 Task: Add a signature Luis Hernandez containing Have a great National Alzheimers Disease Awareness Month, Luis Hernandez to email address softage.6@softage.net and add a folder Tax filings
Action: Mouse moved to (101, 96)
Screenshot: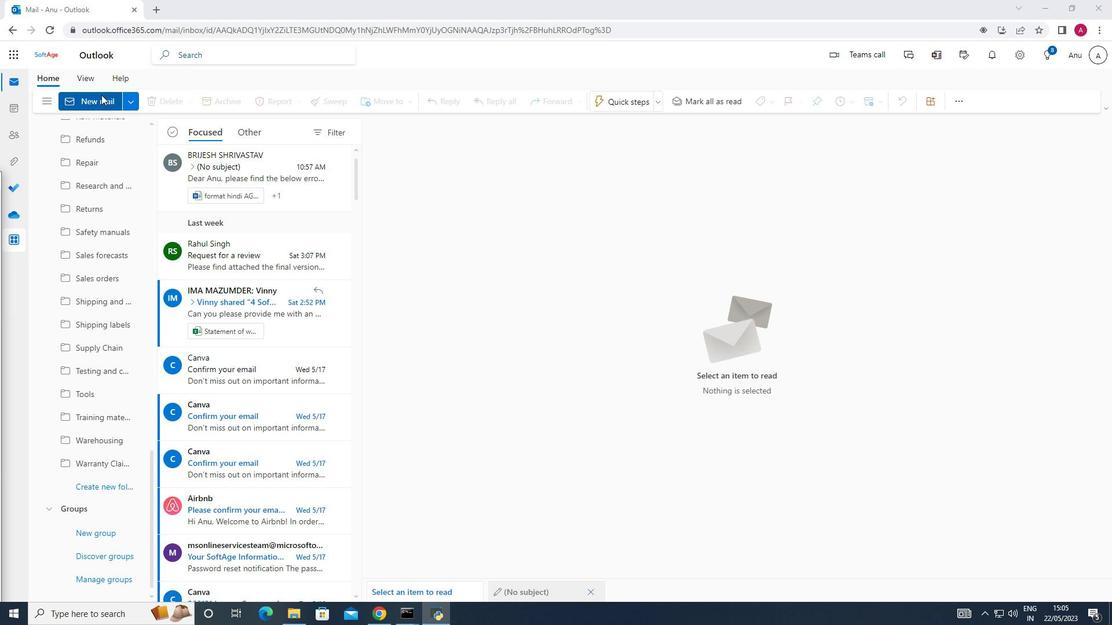 
Action: Mouse pressed left at (101, 96)
Screenshot: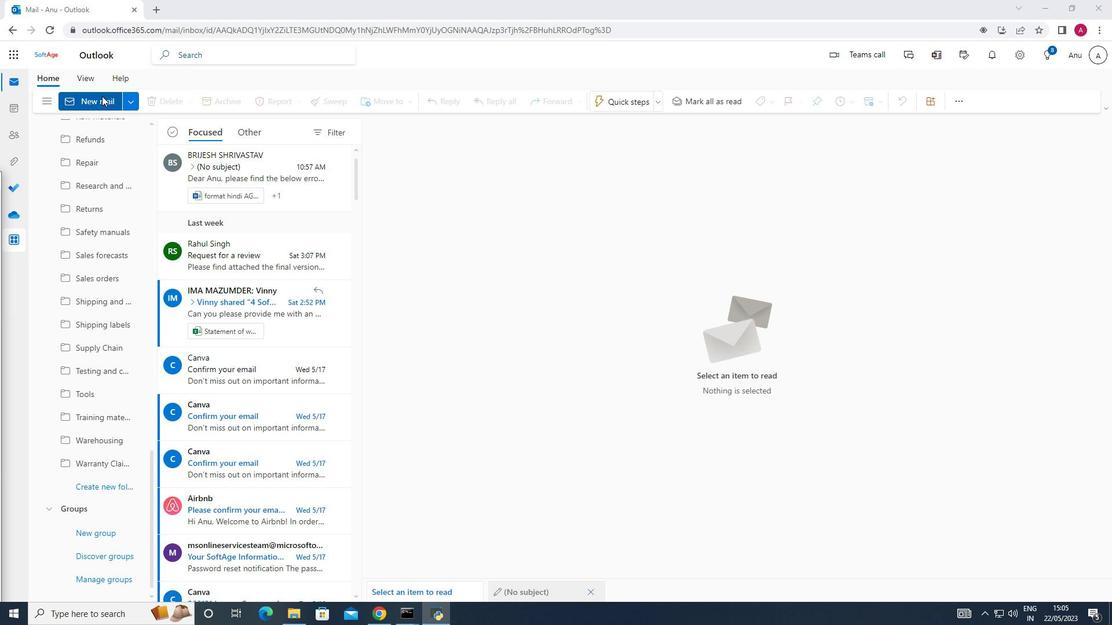 
Action: Mouse moved to (789, 101)
Screenshot: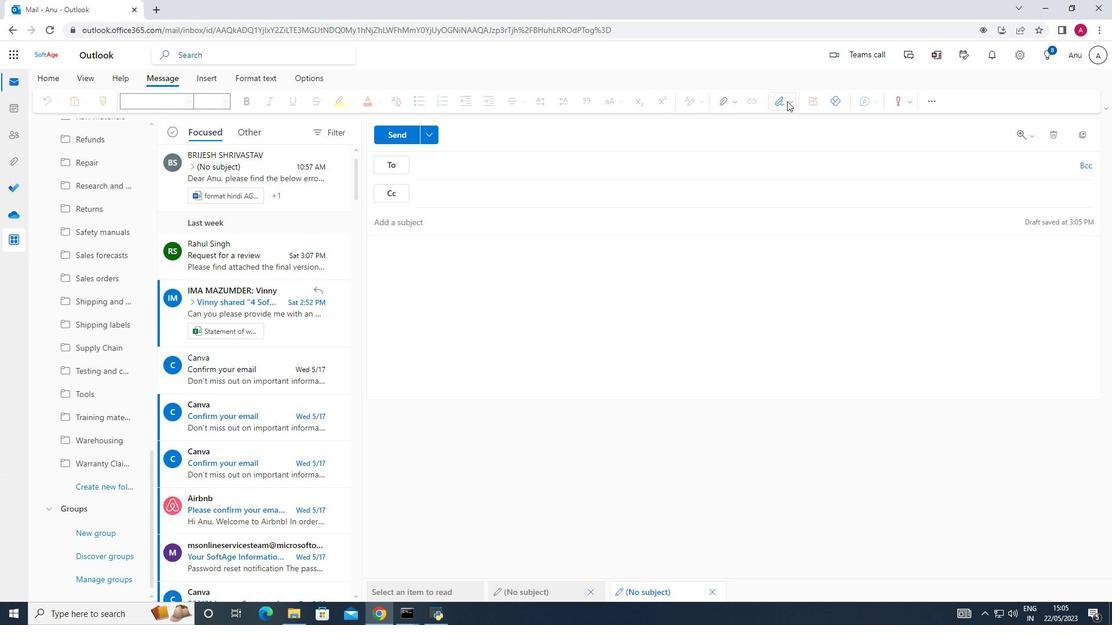 
Action: Mouse pressed left at (789, 101)
Screenshot: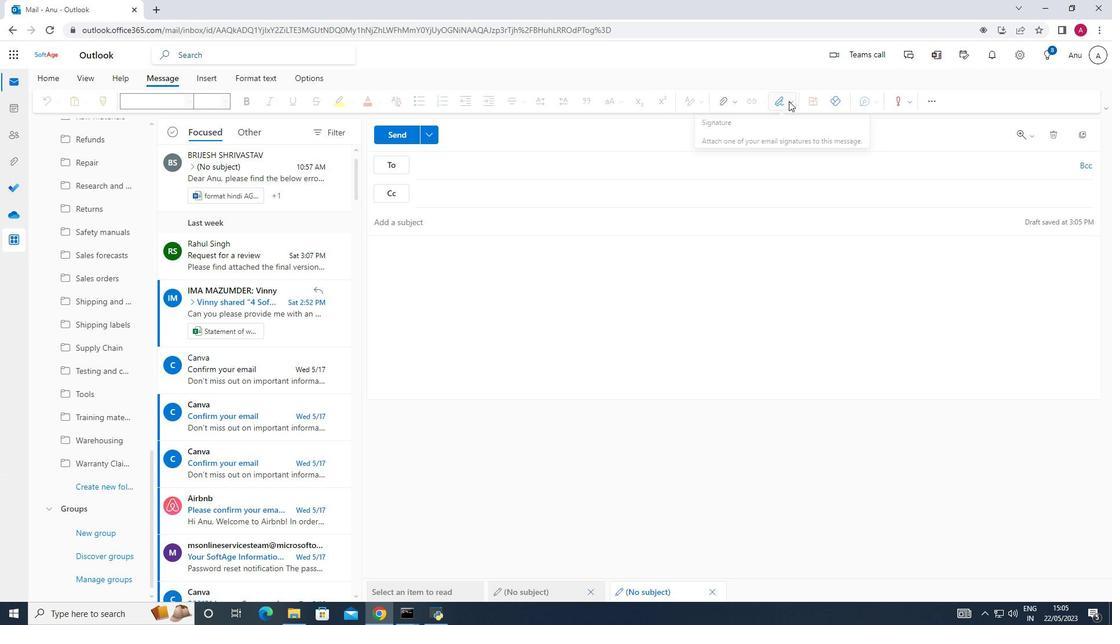 
Action: Mouse moved to (767, 150)
Screenshot: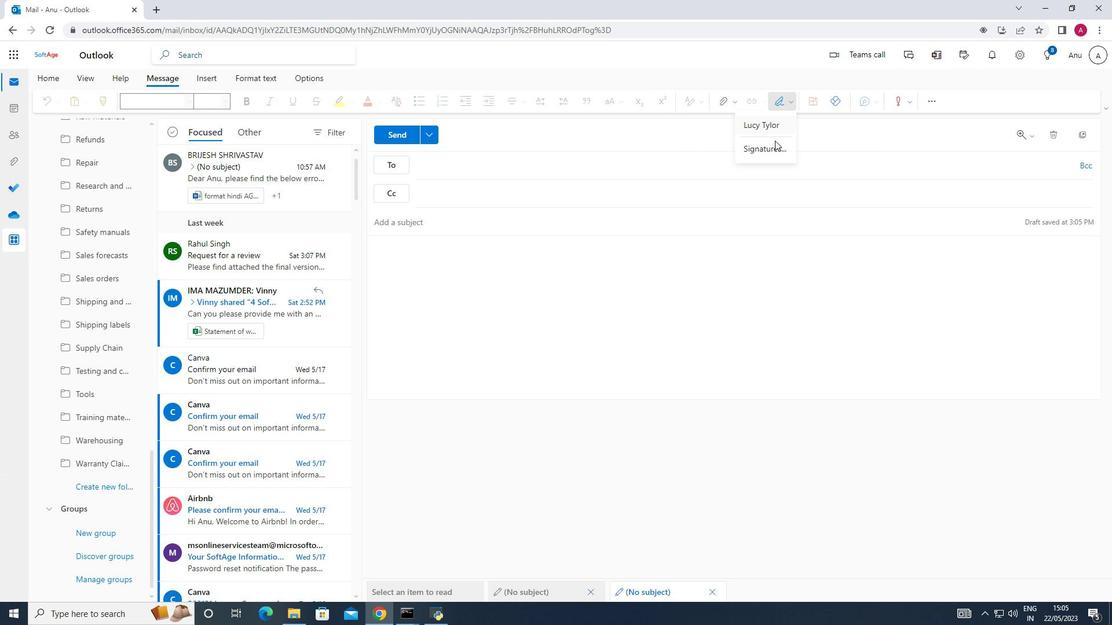 
Action: Mouse pressed left at (767, 150)
Screenshot: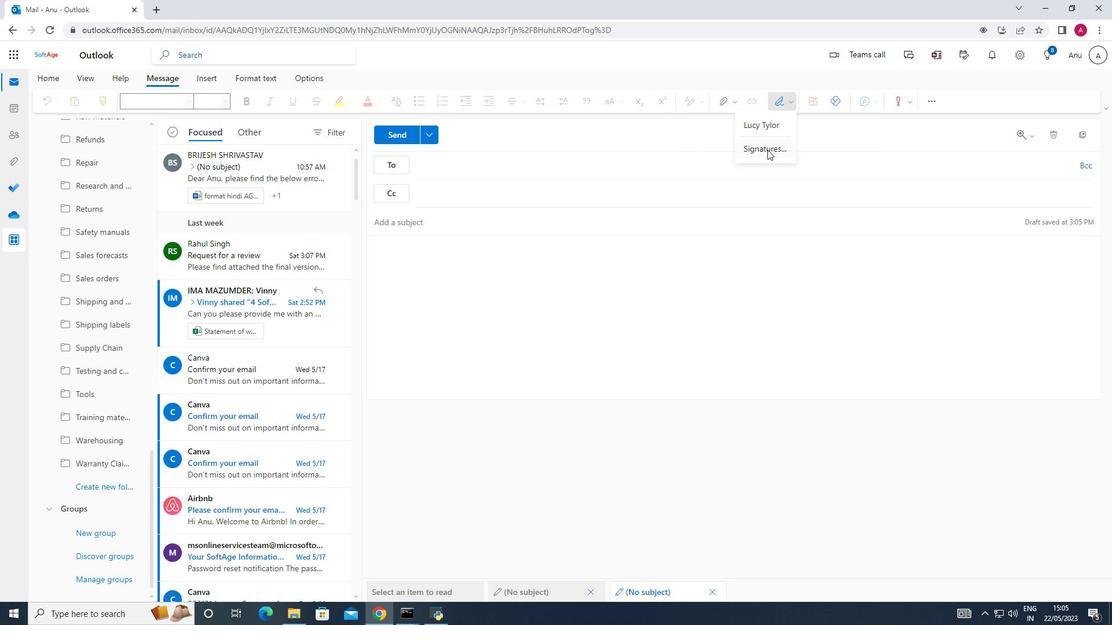 
Action: Mouse moved to (785, 185)
Screenshot: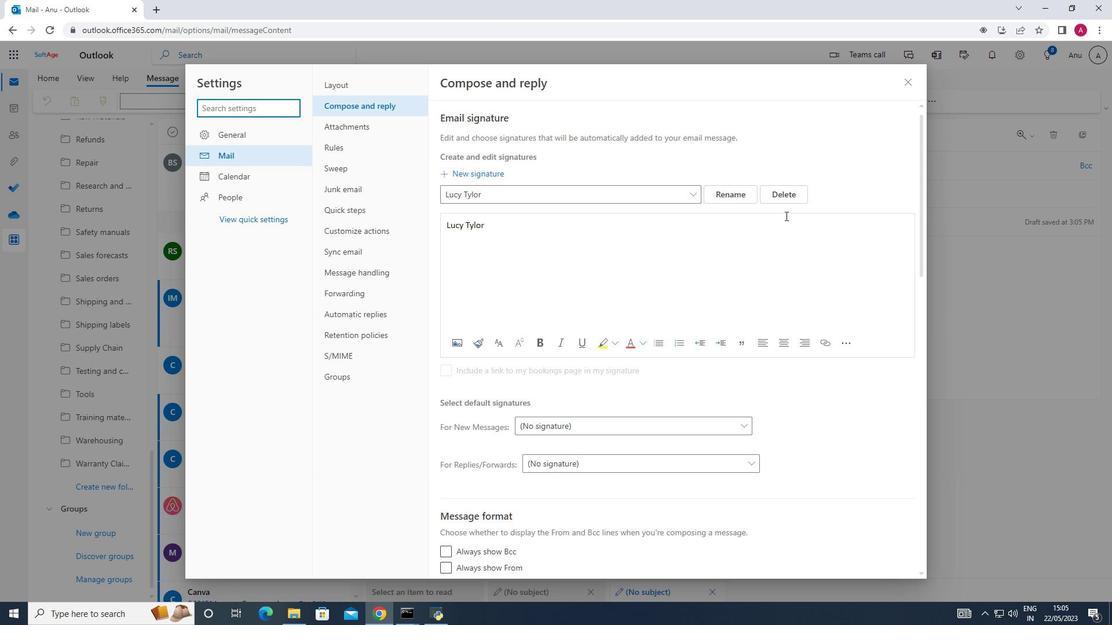 
Action: Mouse pressed left at (785, 185)
Screenshot: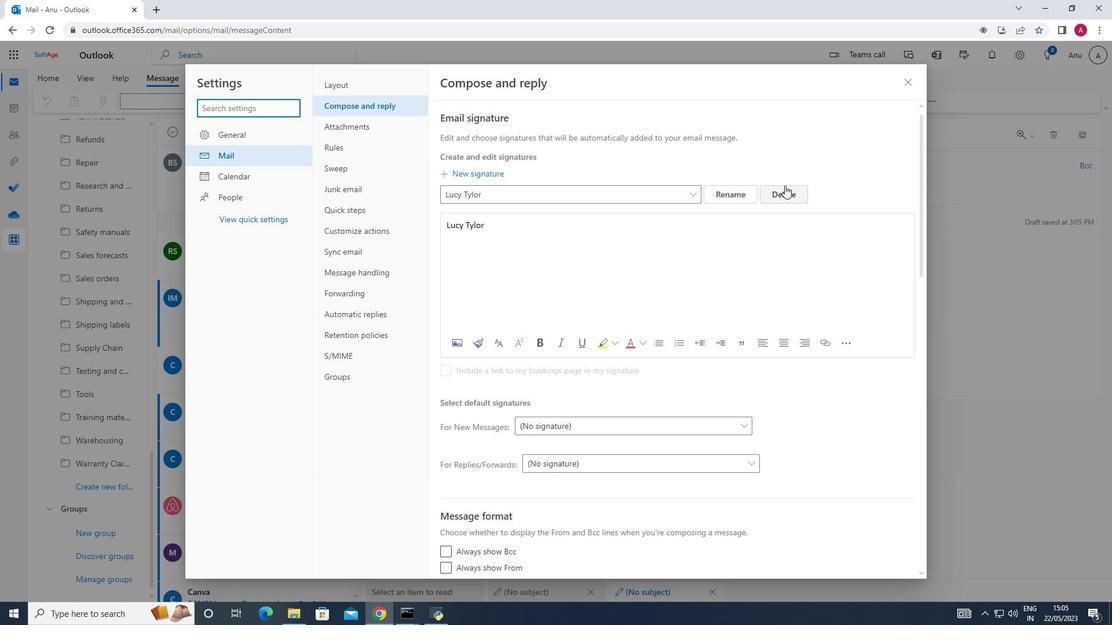 
Action: Mouse moved to (451, 194)
Screenshot: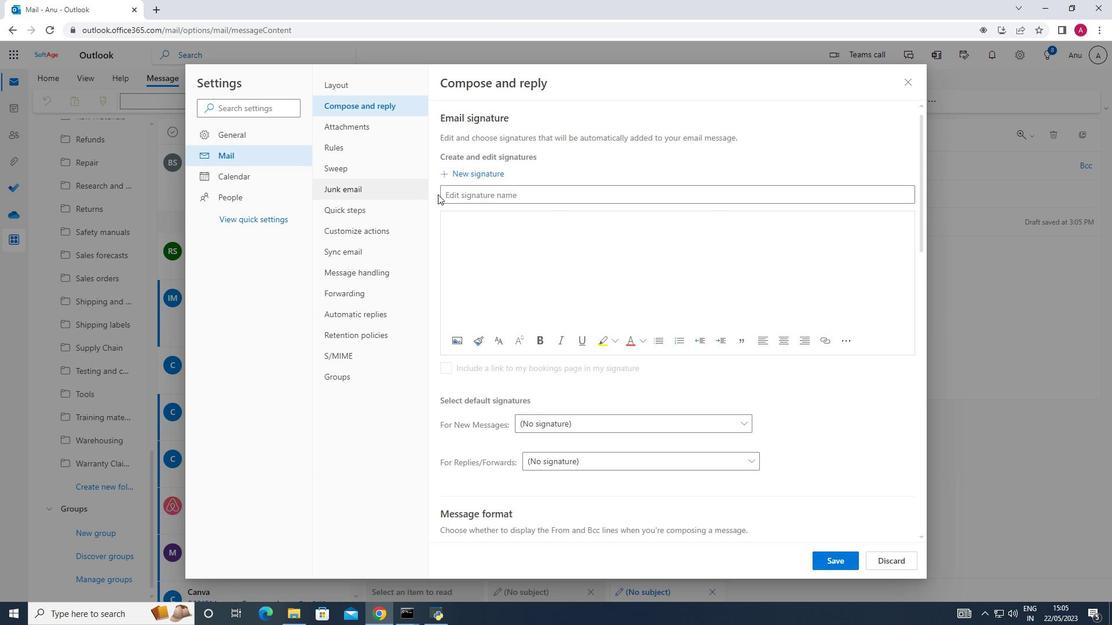 
Action: Mouse pressed left at (451, 194)
Screenshot: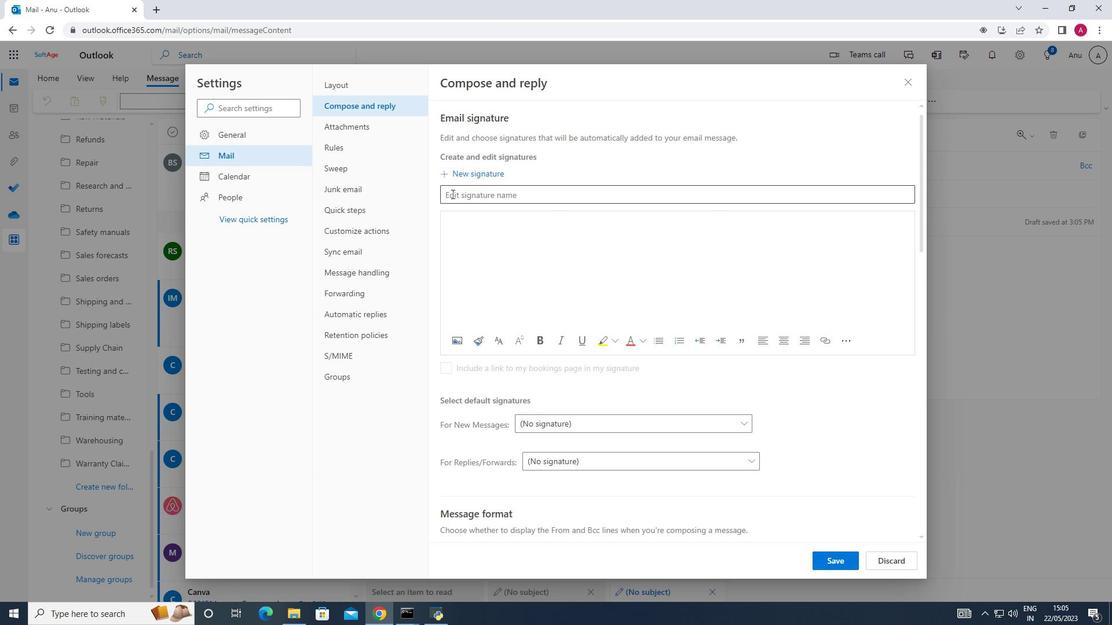 
Action: Key pressed <Key.shift_r>Luis<Key.space><Key.shift>Hernandez
Screenshot: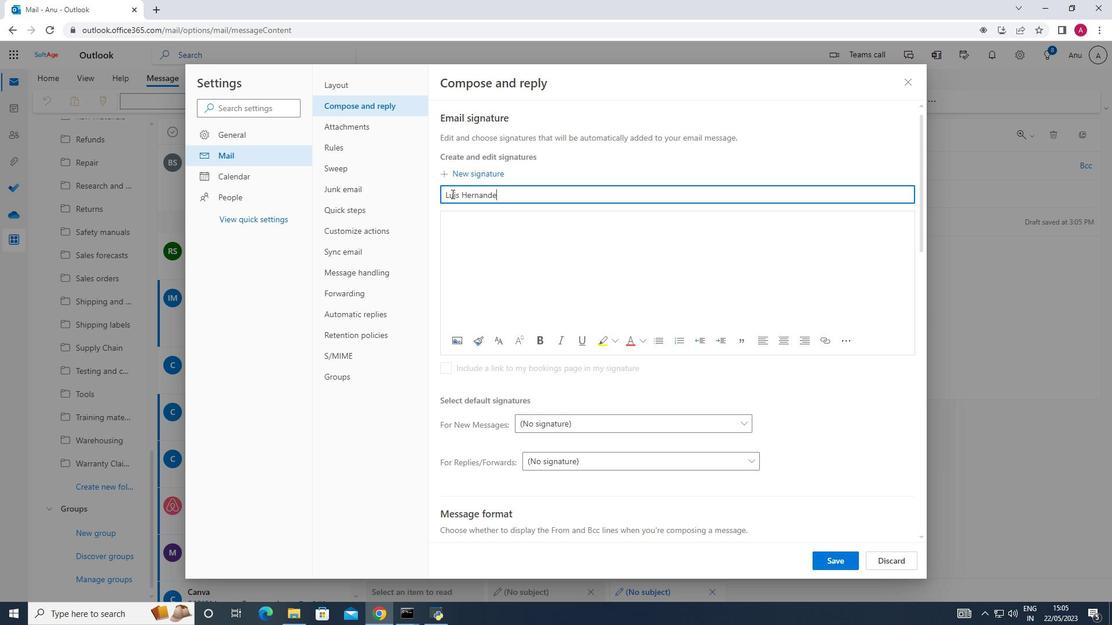 
Action: Mouse moved to (452, 224)
Screenshot: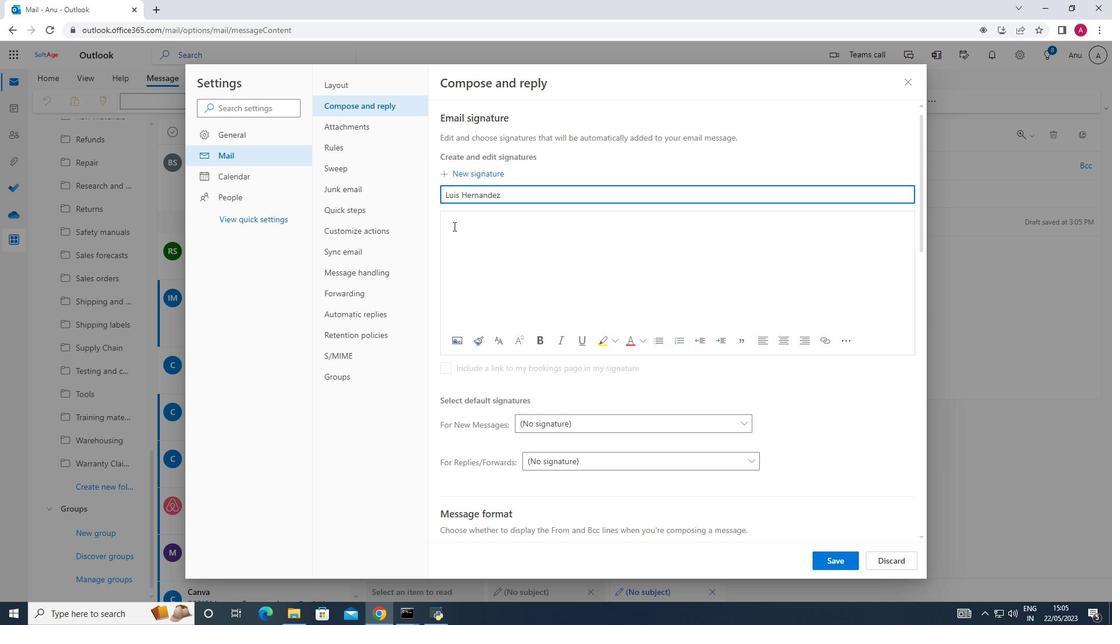 
Action: Mouse pressed left at (452, 224)
Screenshot: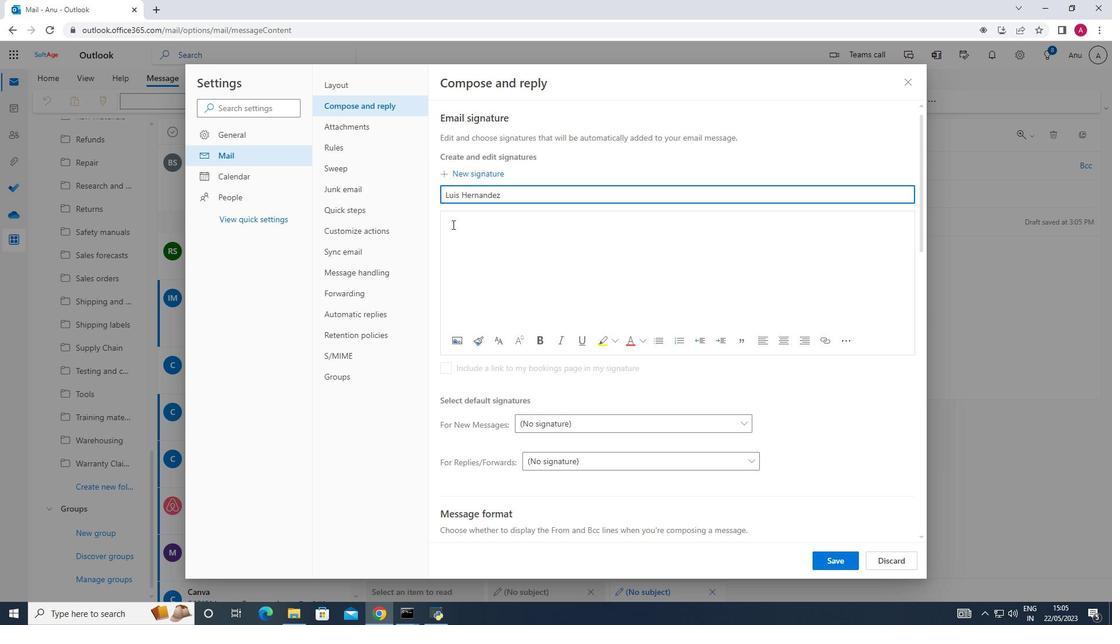 
Action: Key pressed <Key.shift_r>Luis<Key.space><Key.shift>Hernandez
Screenshot: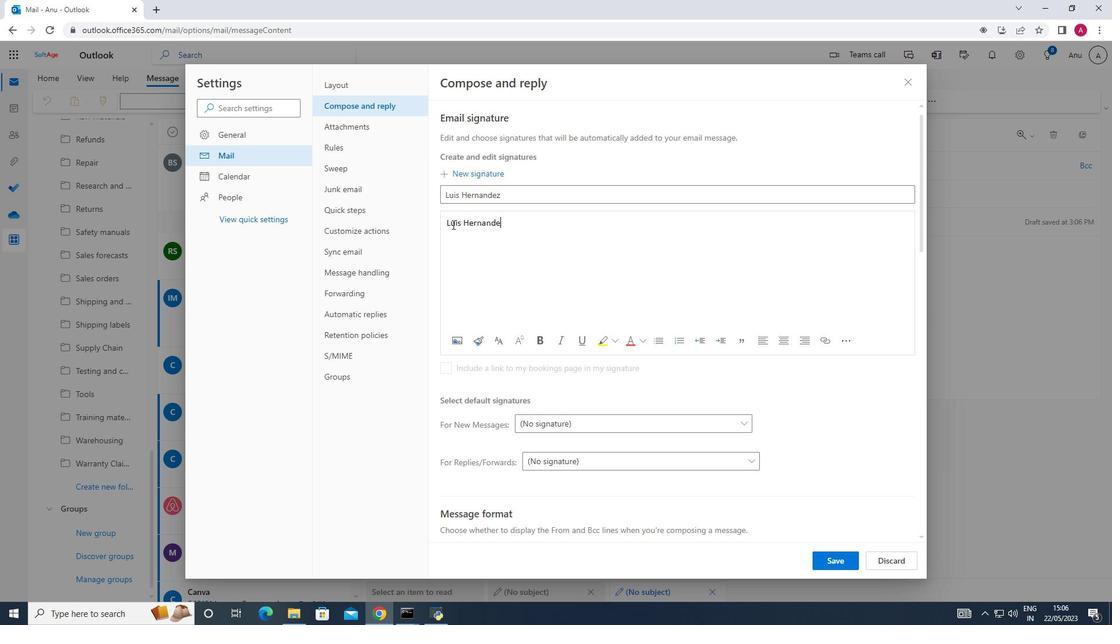 
Action: Mouse moved to (829, 560)
Screenshot: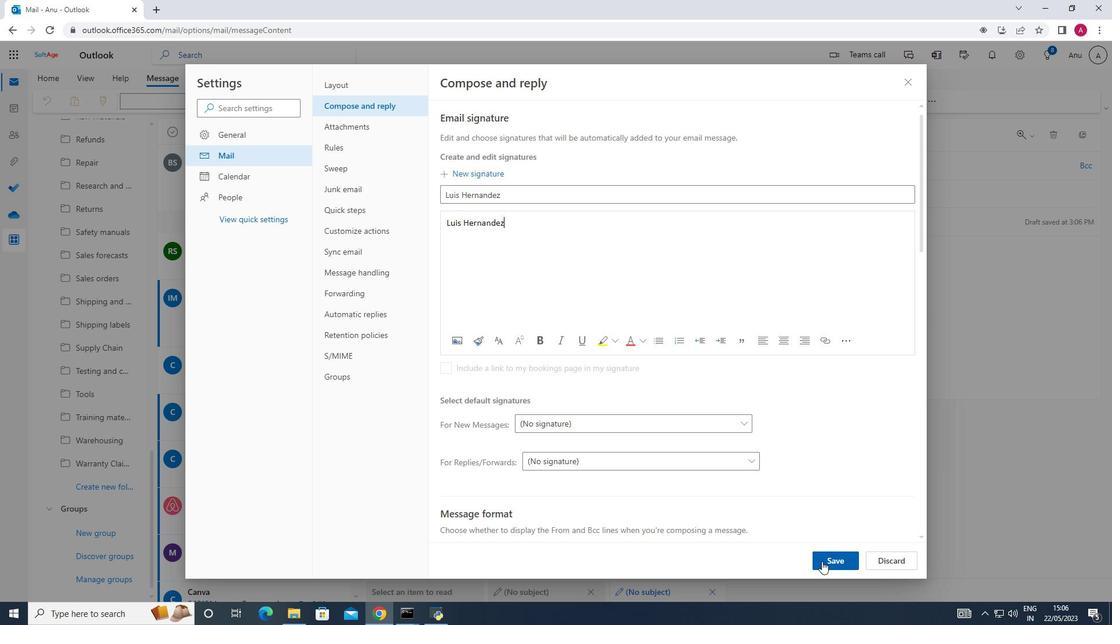 
Action: Mouse pressed left at (829, 560)
Screenshot: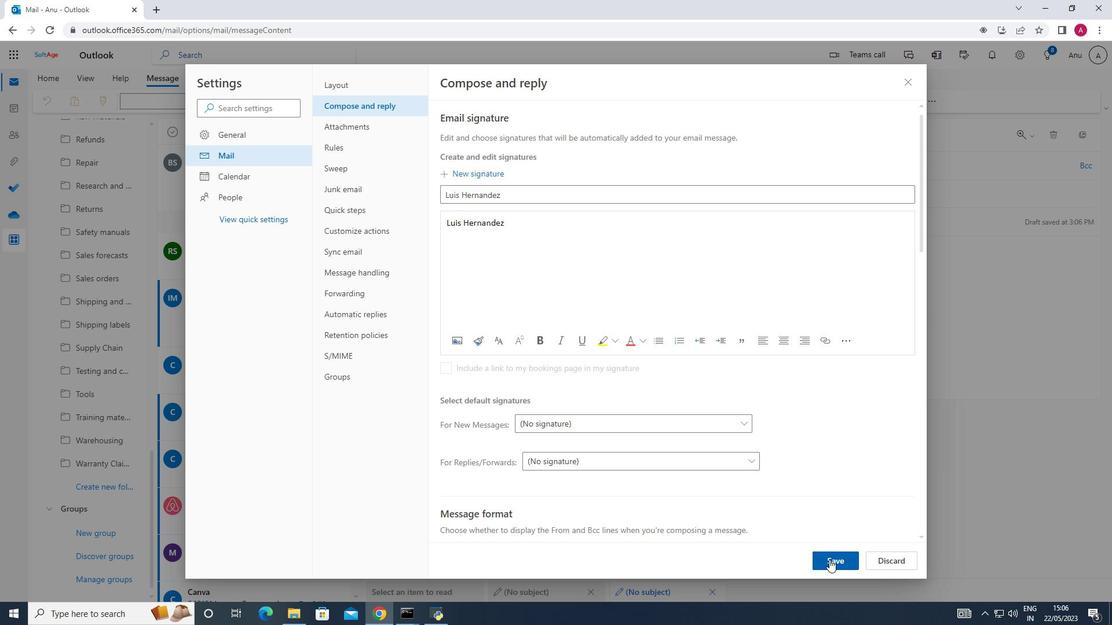 
Action: Mouse moved to (905, 81)
Screenshot: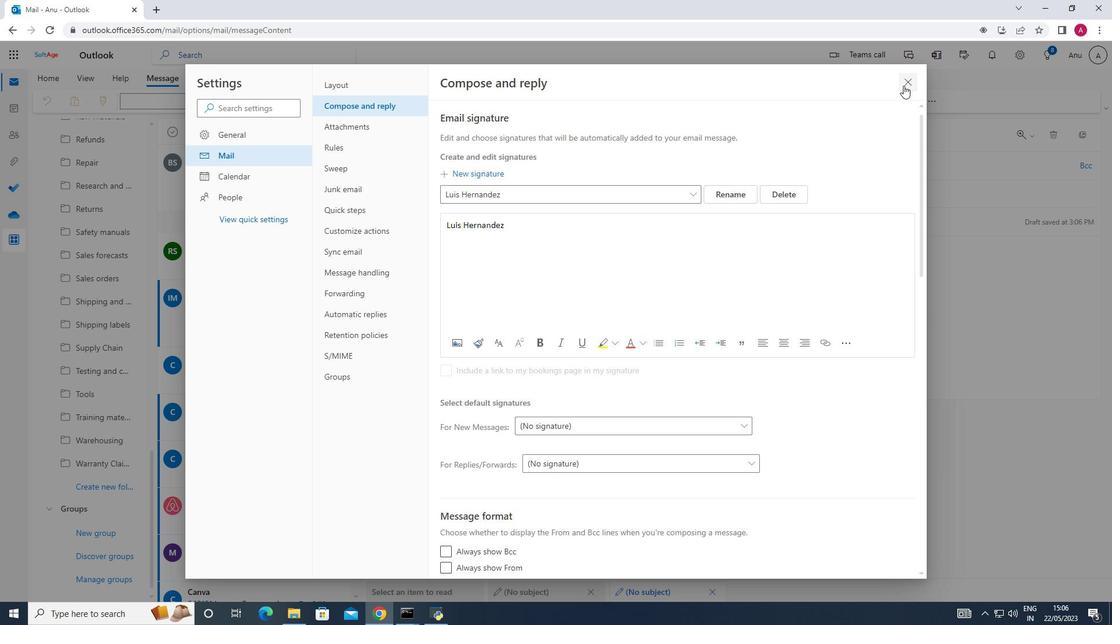 
Action: Mouse pressed left at (905, 81)
Screenshot: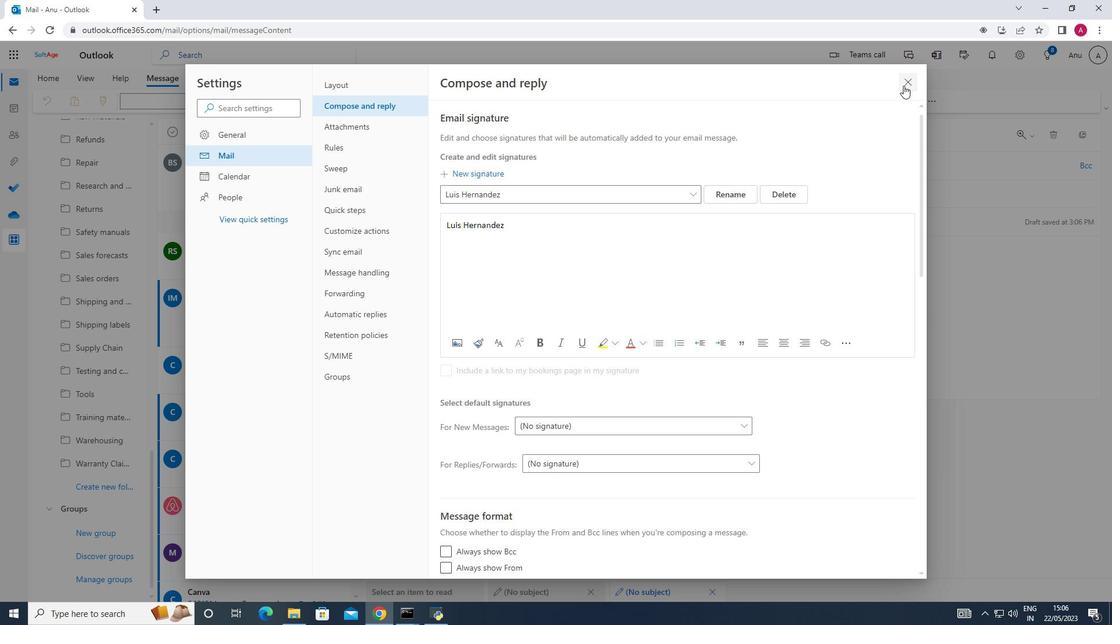 
Action: Mouse moved to (794, 103)
Screenshot: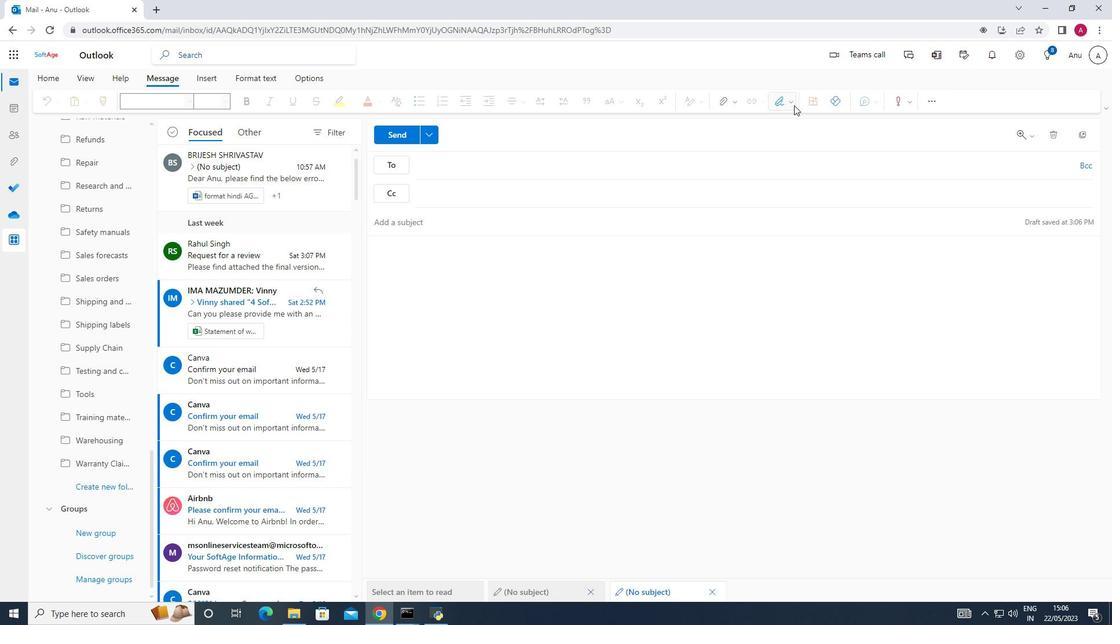 
Action: Mouse pressed left at (794, 103)
Screenshot: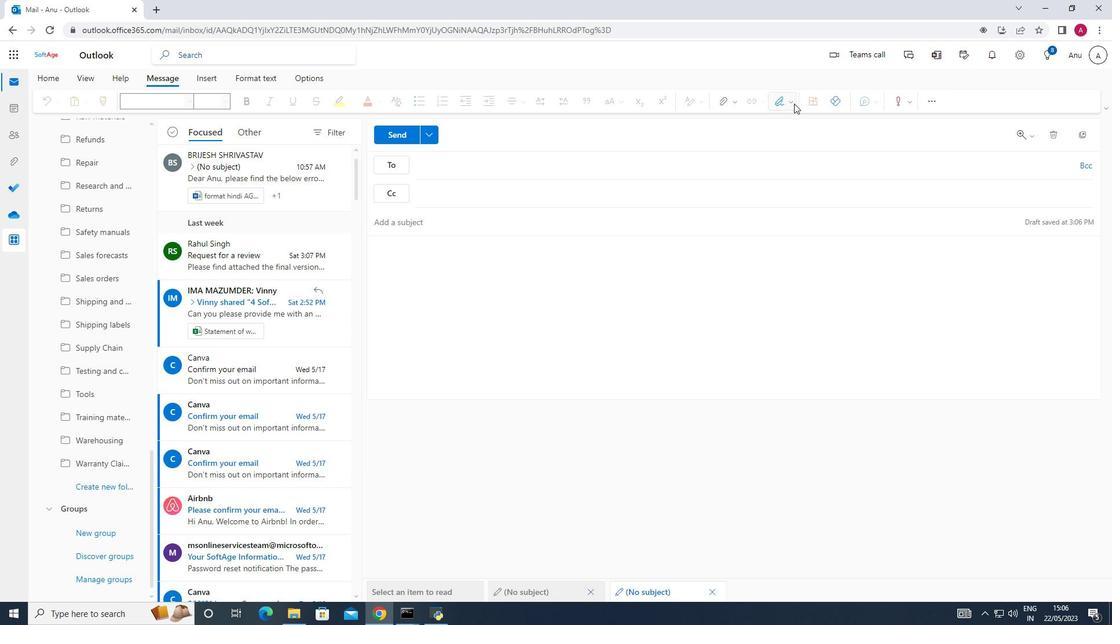 
Action: Mouse moved to (764, 121)
Screenshot: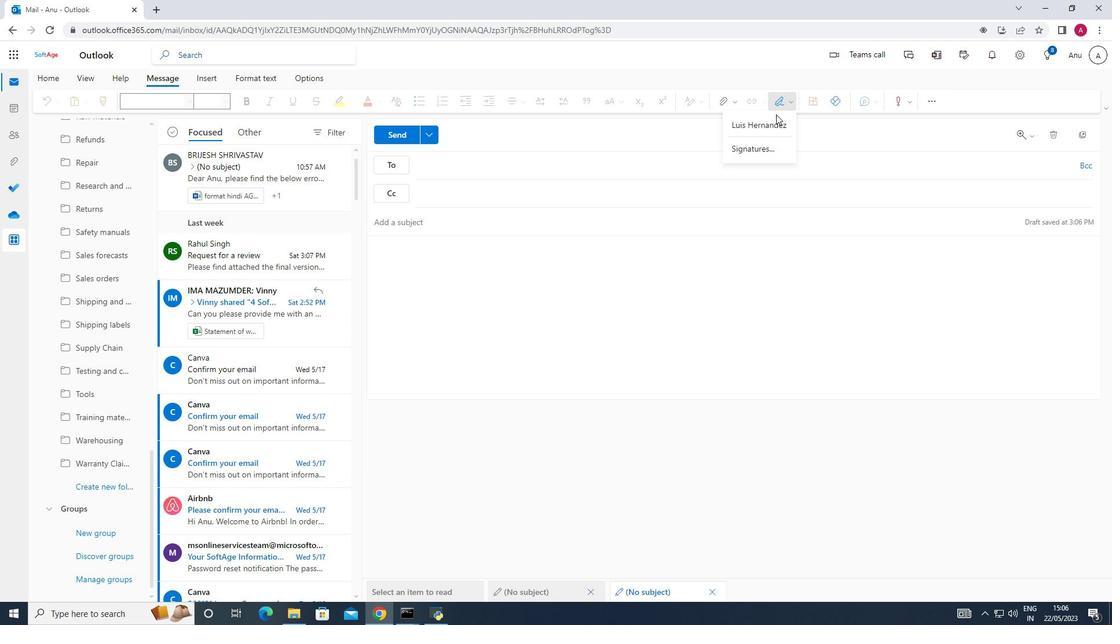 
Action: Mouse pressed left at (764, 121)
Screenshot: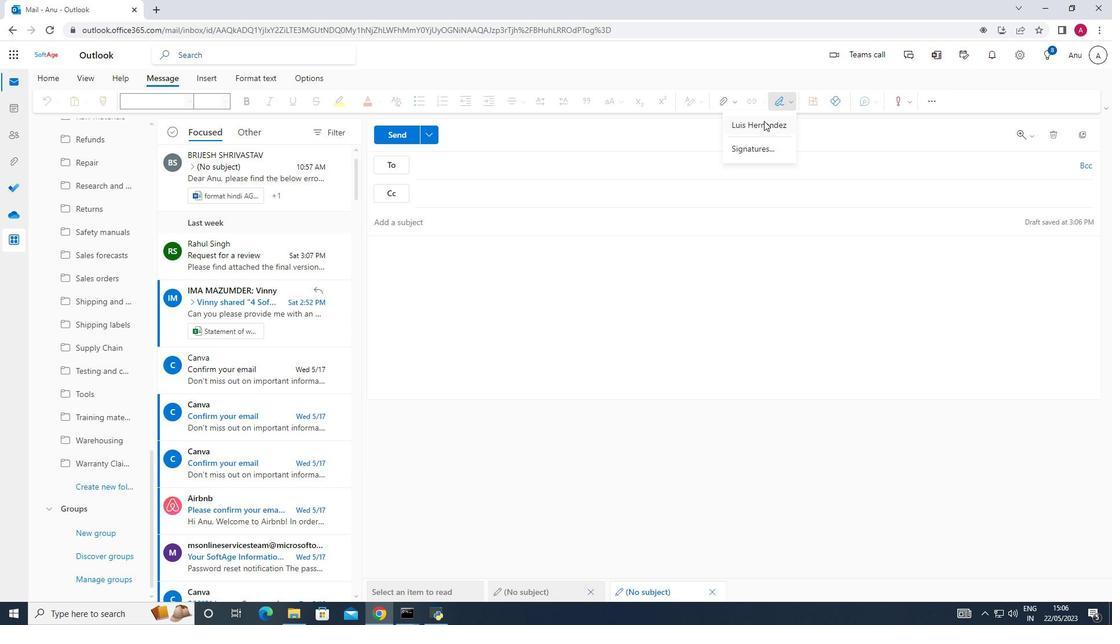 
Action: Mouse moved to (414, 206)
Screenshot: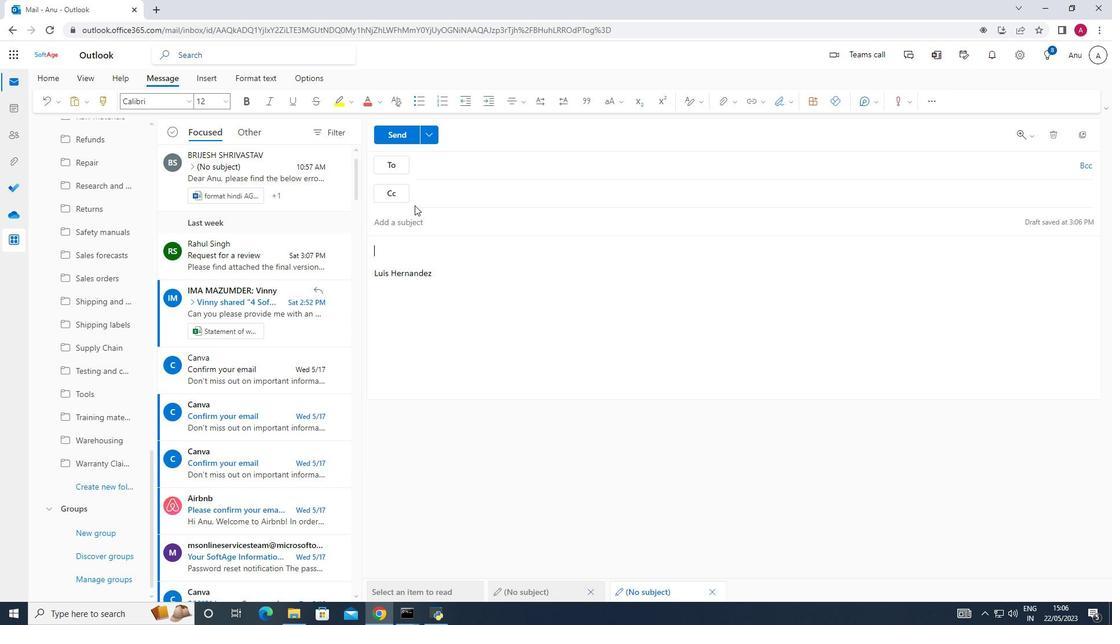 
Action: Key pressed <Key.shift>Have<Key.space>a<Key.space>great<Key.space><Key.shift>National<Key.space><Key.shift>Alzhem<Key.backspace>imers<Key.space><Key.shift><Key.shift><Key.shift><Key.shift><Key.shift><Key.shift><Key.shift>Disease<Key.space><Key.shift>Awareness<Key.space><Key.shift>Month.
Screenshot: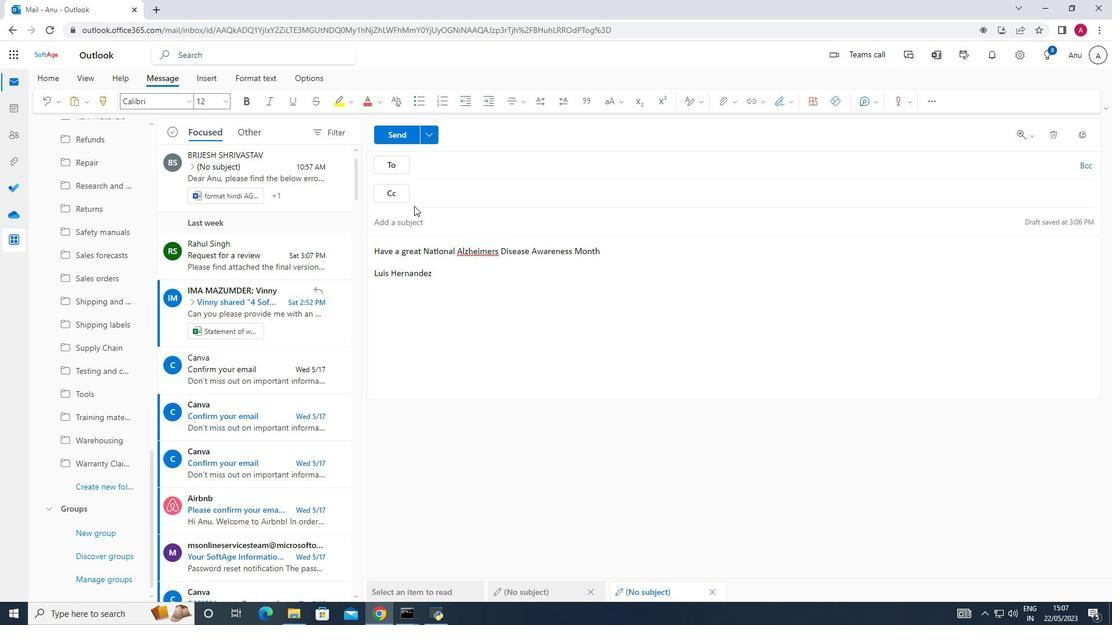 
Action: Mouse moved to (433, 167)
Screenshot: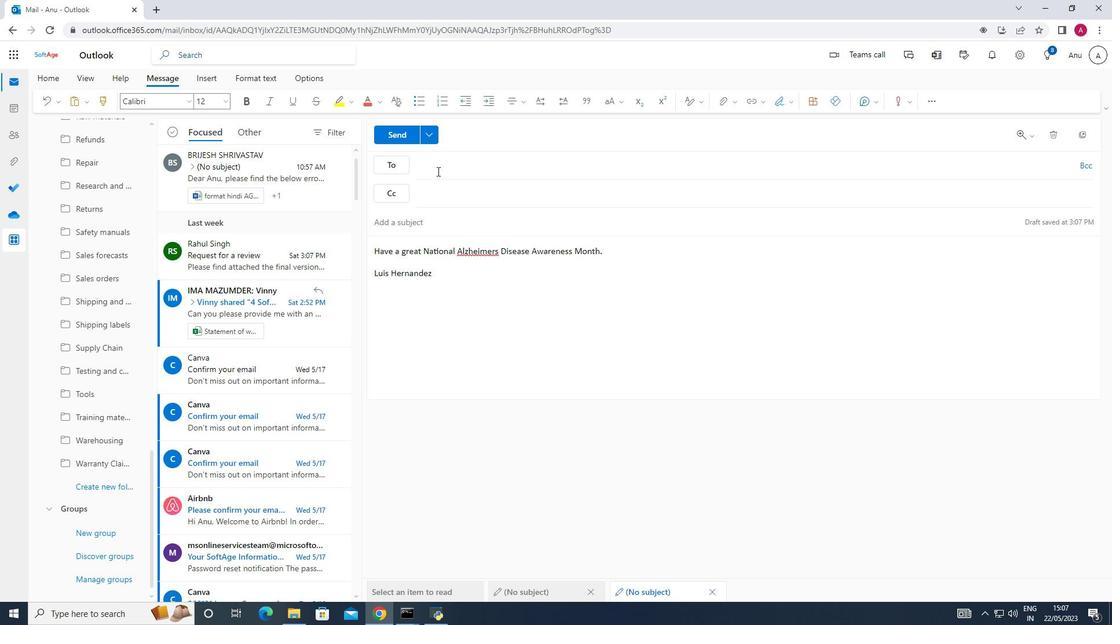 
Action: Mouse pressed left at (433, 167)
Screenshot: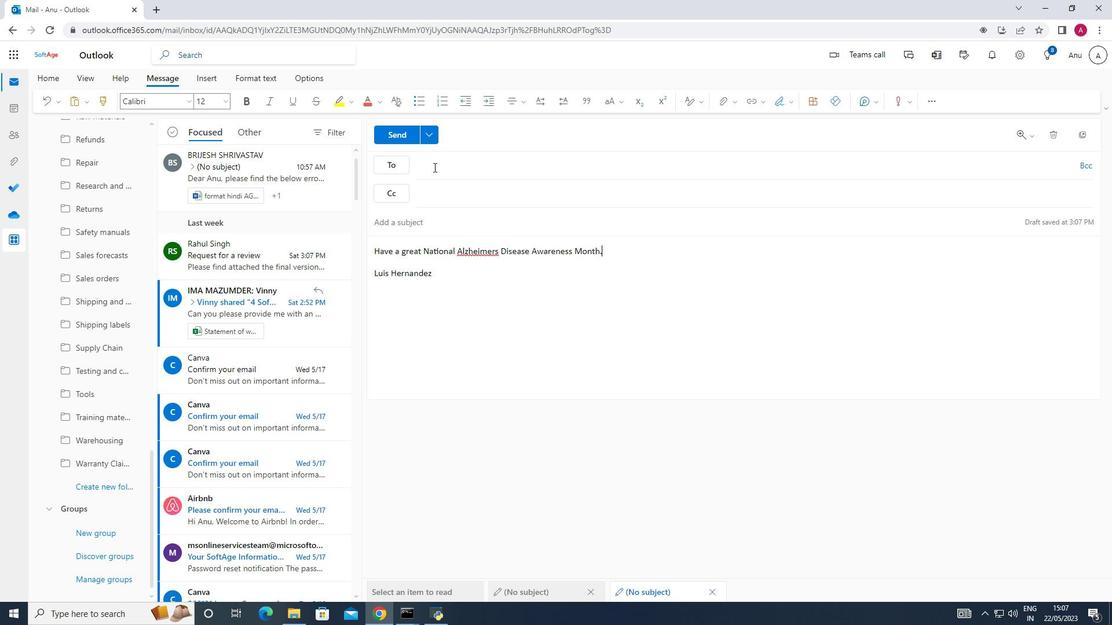 
Action: Key pressed softage.6<Key.shift>@so
Screenshot: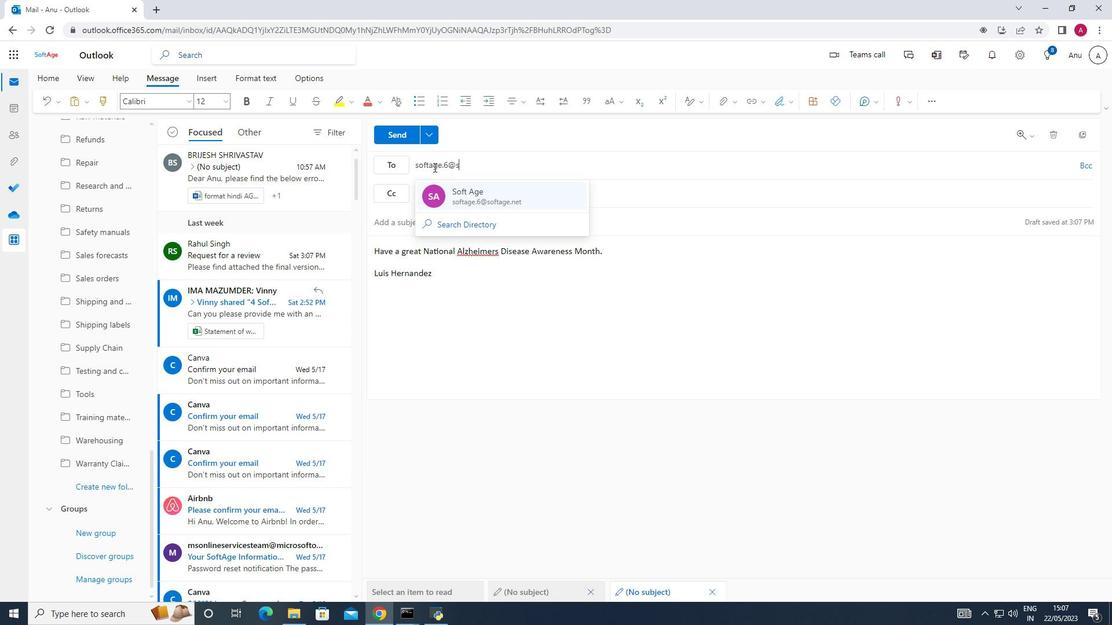 
Action: Mouse moved to (460, 202)
Screenshot: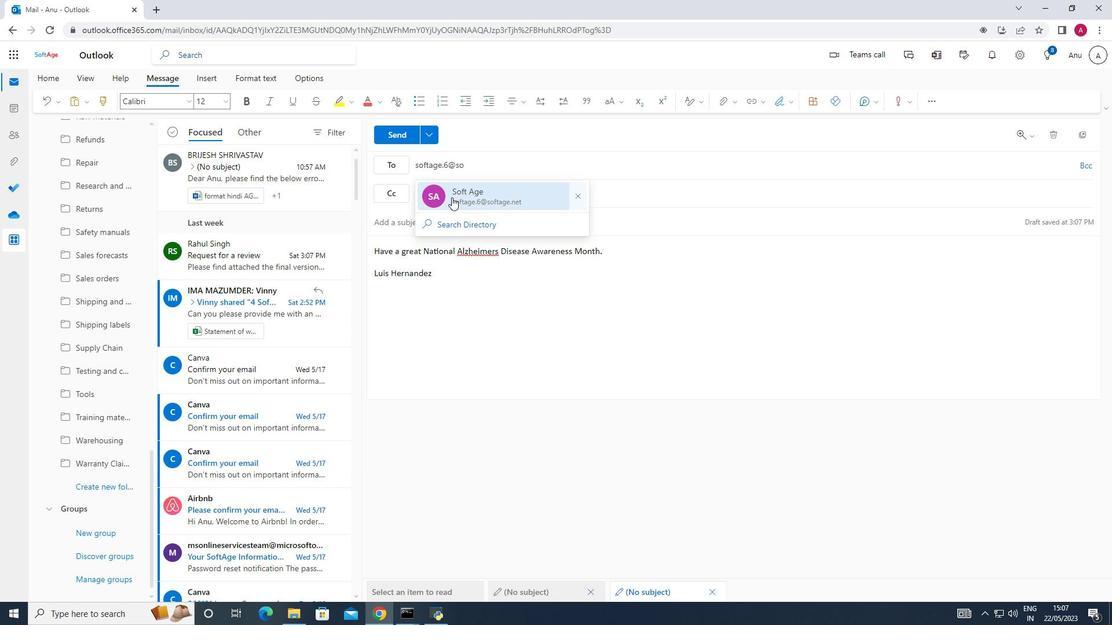 
Action: Mouse pressed left at (460, 202)
Screenshot: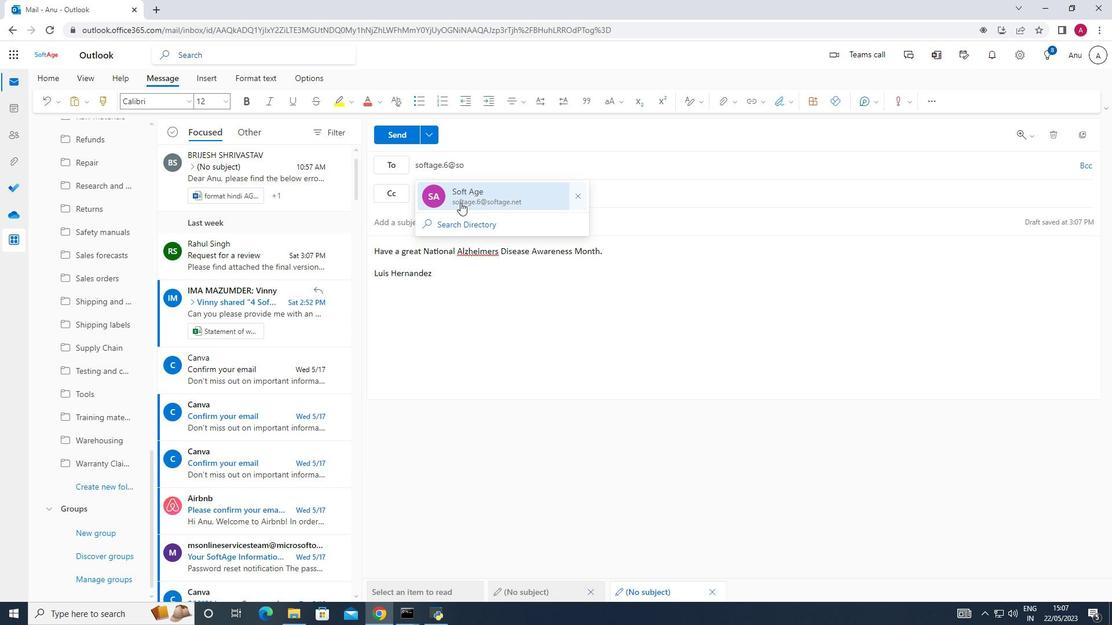 
Action: Mouse moved to (81, 482)
Screenshot: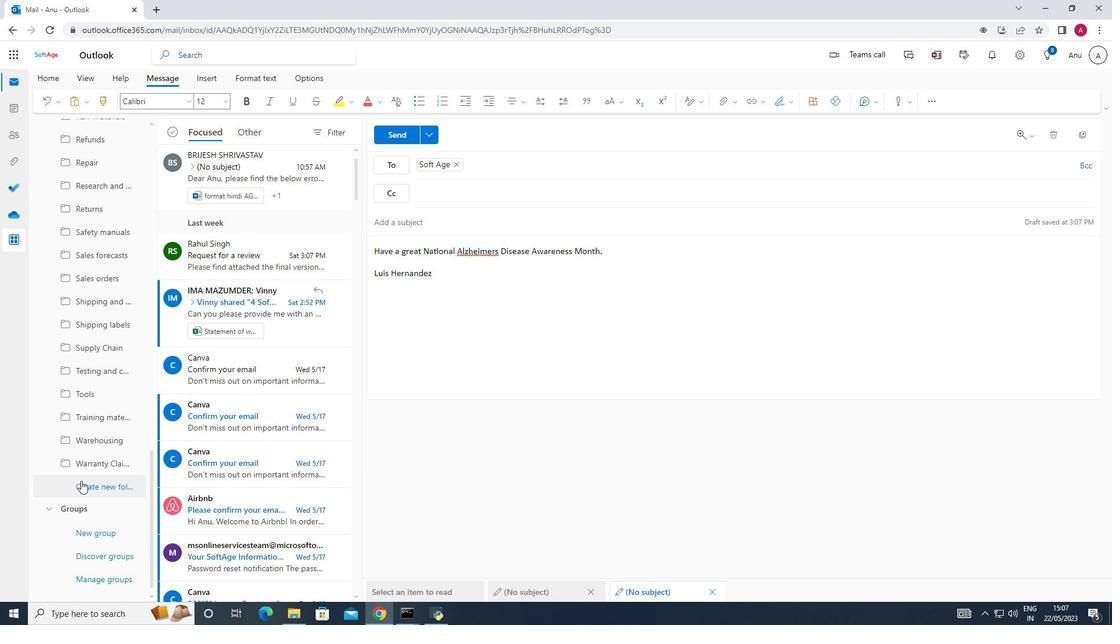 
Action: Mouse pressed left at (81, 482)
Screenshot: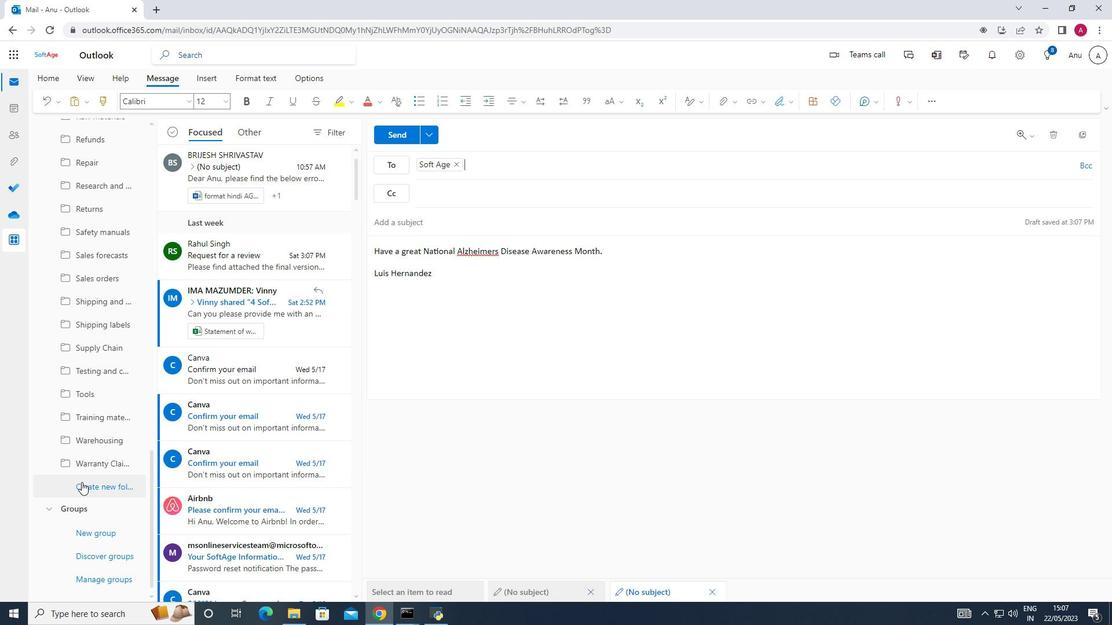 
Action: Key pressed <Key.shift>Tax<Key.space>filings
Screenshot: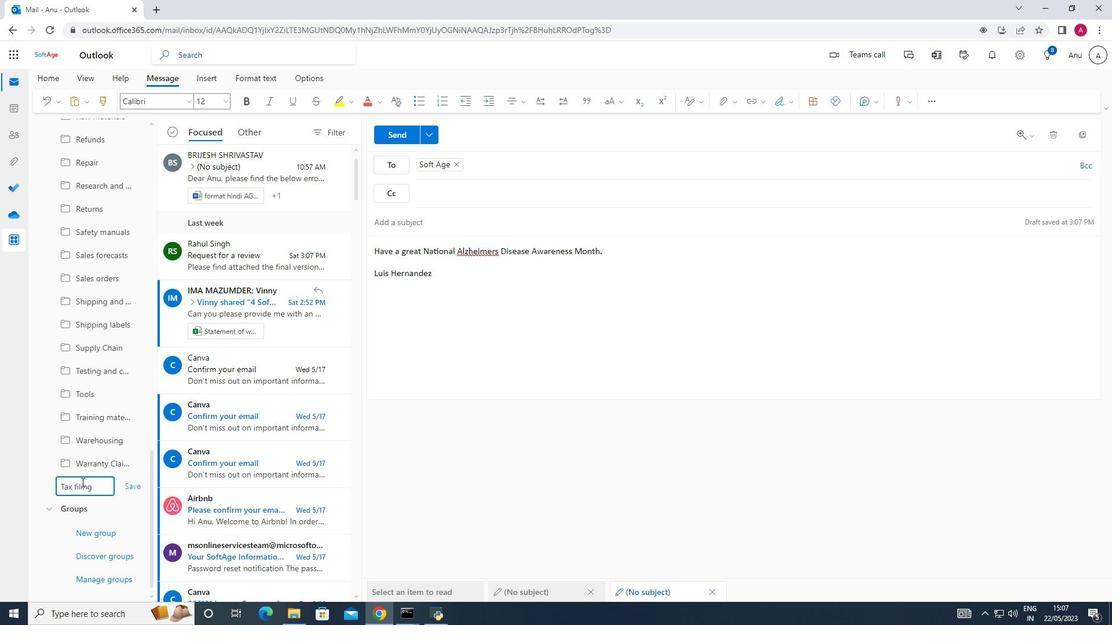 
Action: Mouse moved to (130, 481)
Screenshot: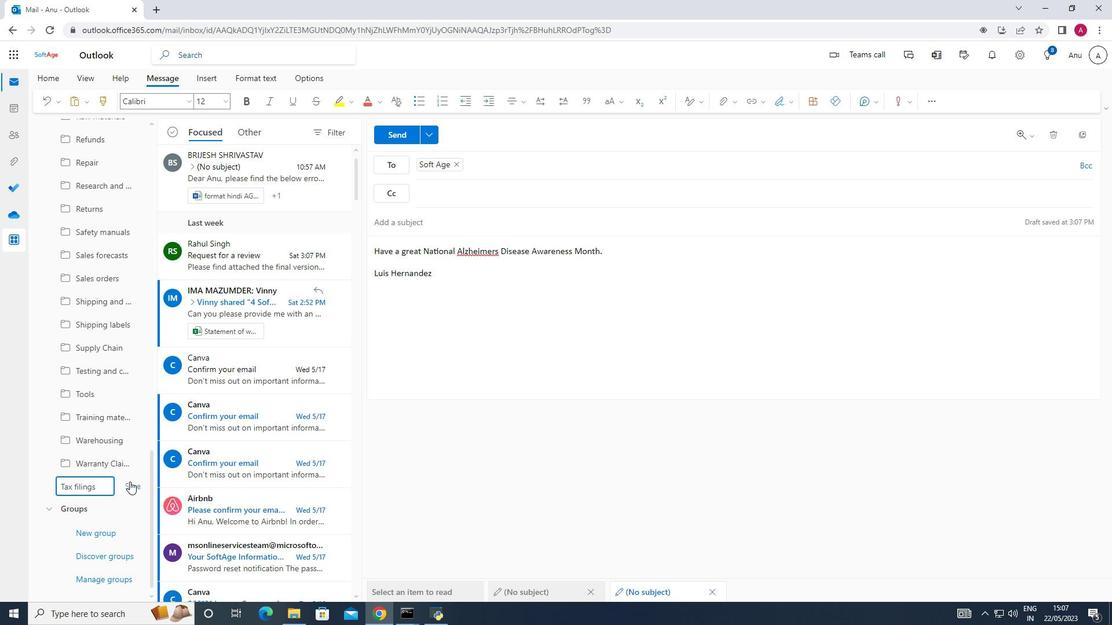 
Action: Mouse pressed left at (130, 481)
Screenshot: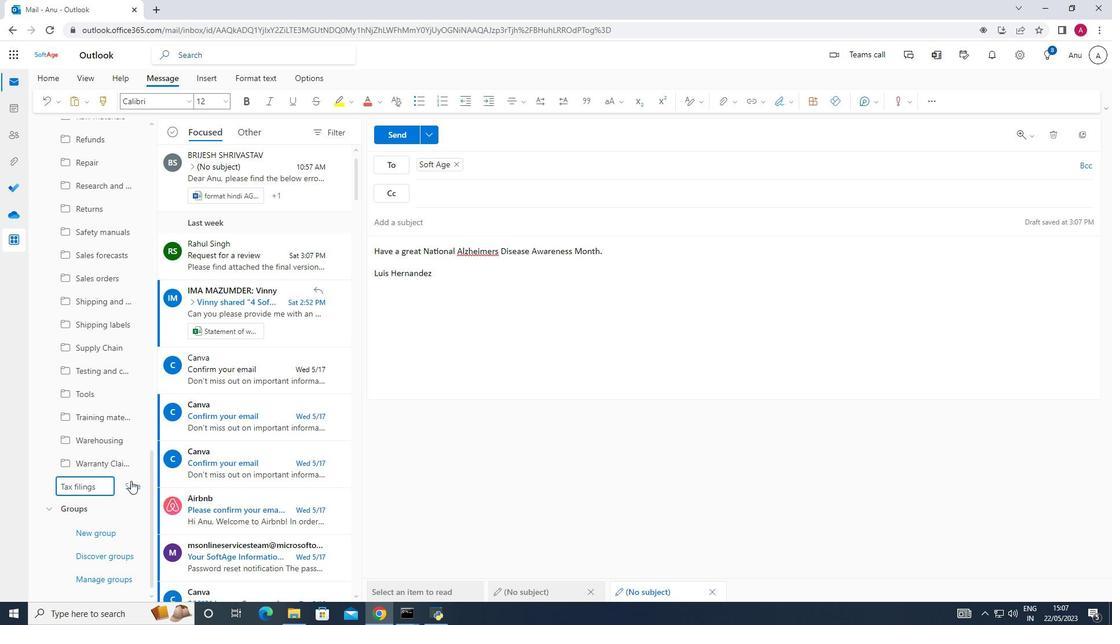 
Action: Mouse moved to (394, 130)
Screenshot: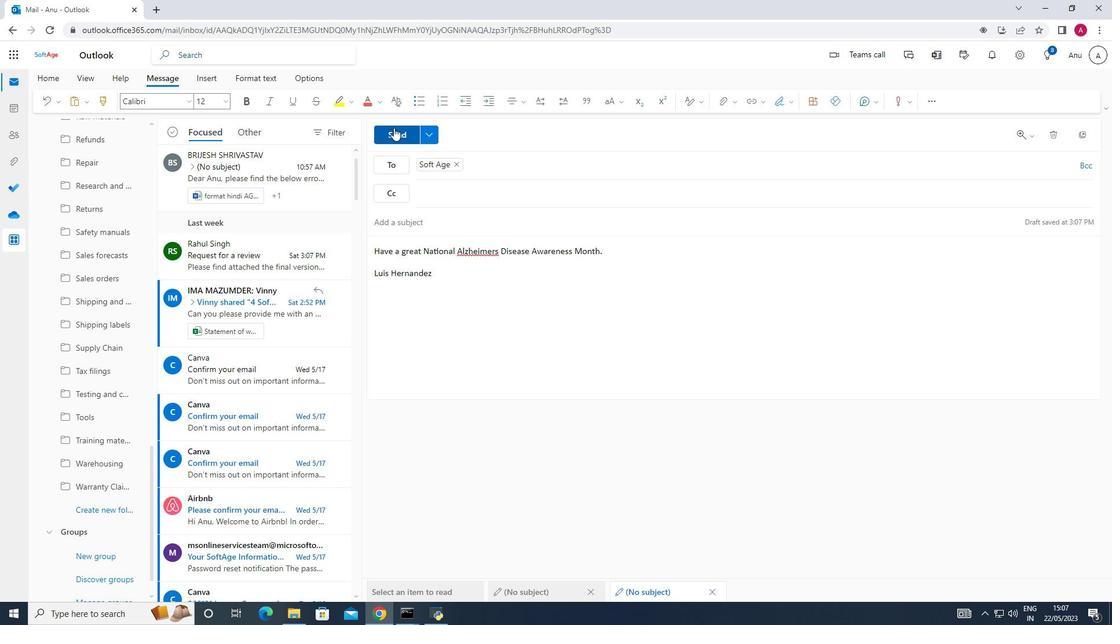 
Action: Mouse pressed left at (394, 130)
Screenshot: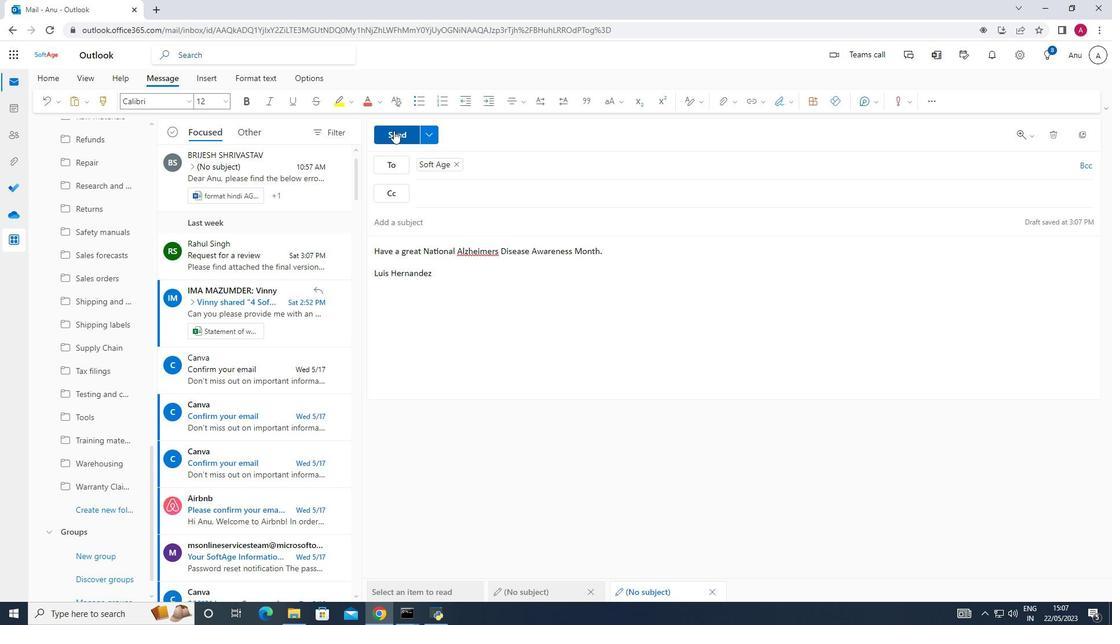 
Action: Mouse moved to (533, 346)
Screenshot: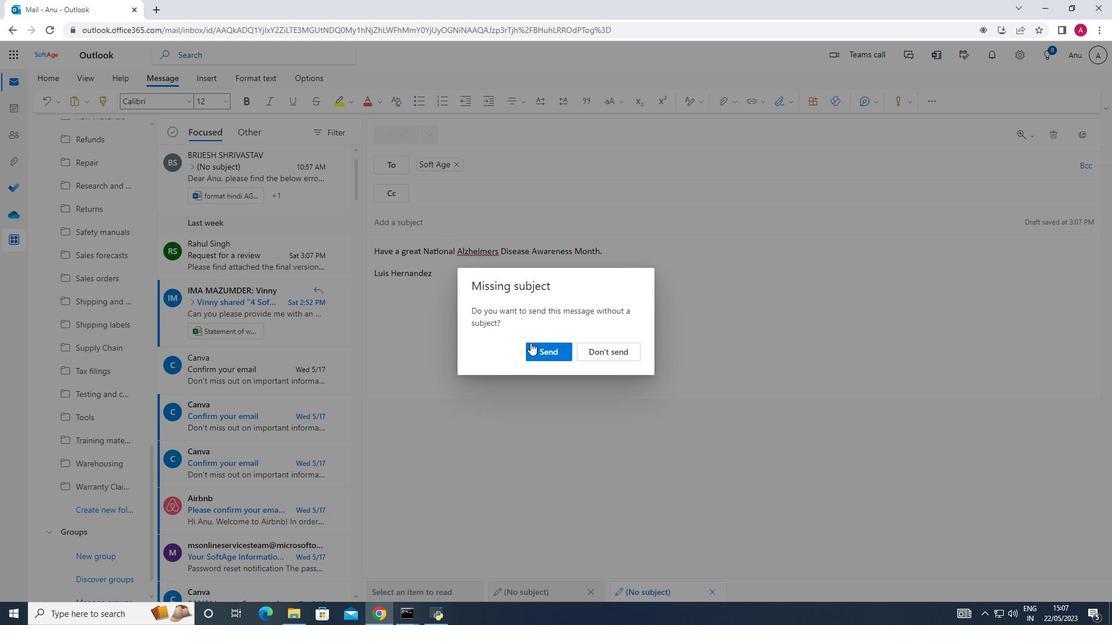 
Action: Mouse pressed left at (533, 346)
Screenshot: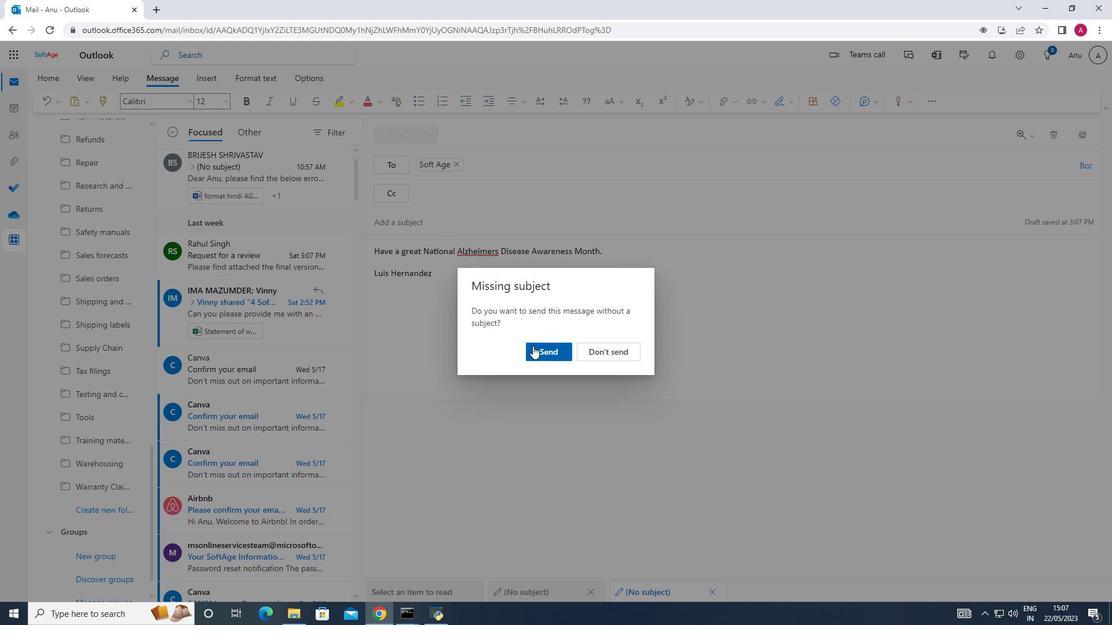 
